 Task: Create New Customer with Customer Name: Cotton Patch Café, Billing Address Line1: 2092 Pike Street, Billing Address Line2:  San Diego, Billing Address Line3:  California 92126
Action: Mouse pressed left at (136, 29)
Screenshot: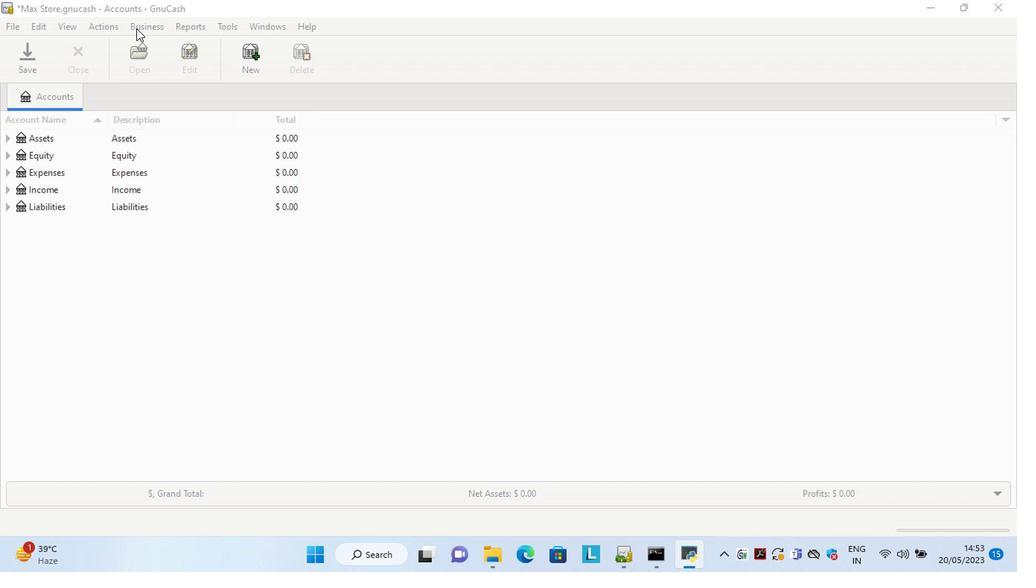 
Action: Mouse moved to (314, 66)
Screenshot: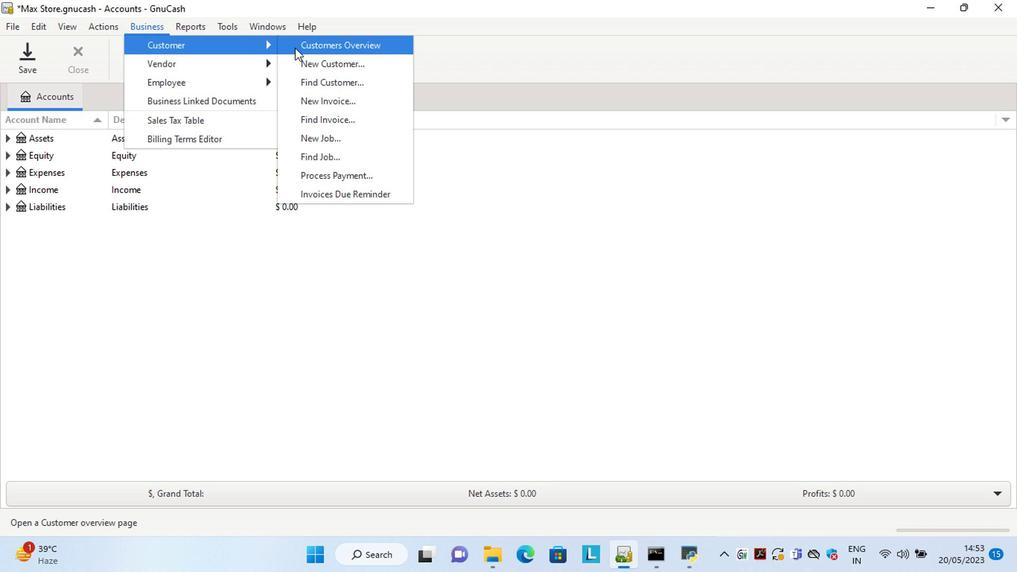 
Action: Mouse pressed left at (314, 66)
Screenshot: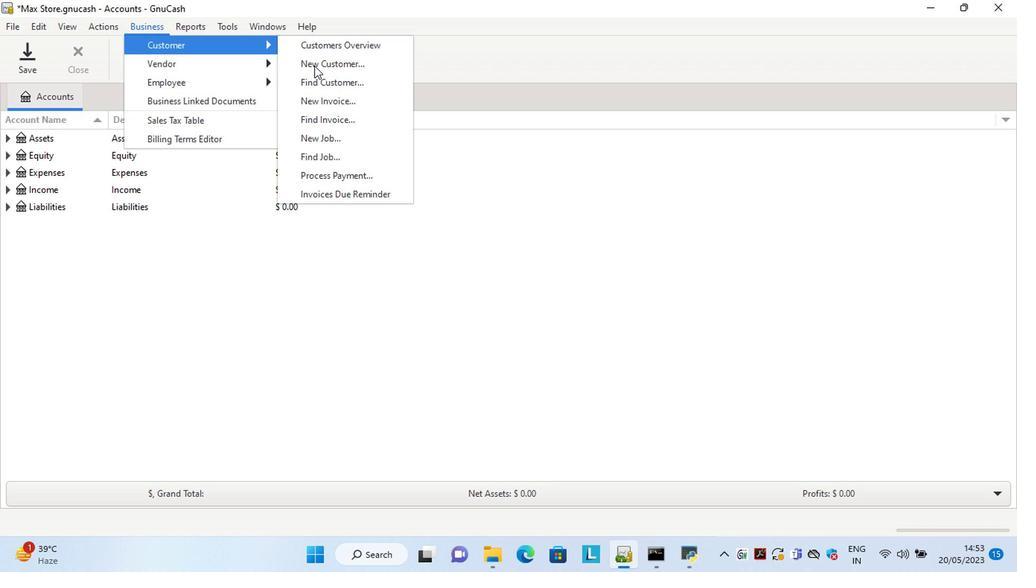 
Action: Mouse moved to (816, 300)
Screenshot: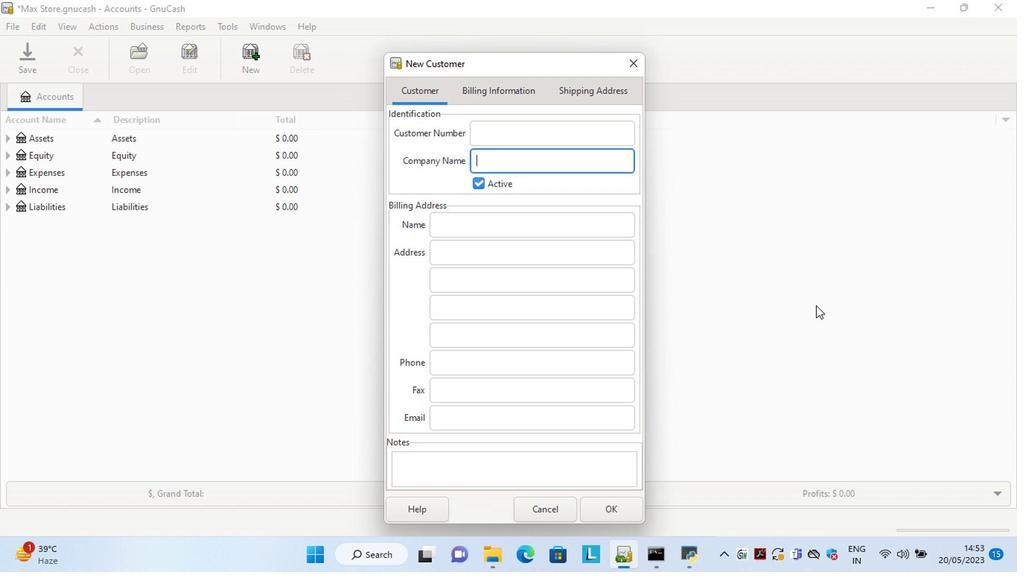 
Action: Key pressed <Key.shift>Cotton<Key.space><Key.shift>Patch<Key.space><Key.shift>Cafe<Key.tab><Key.tab><Key.tab><Key.tab>
Screenshot: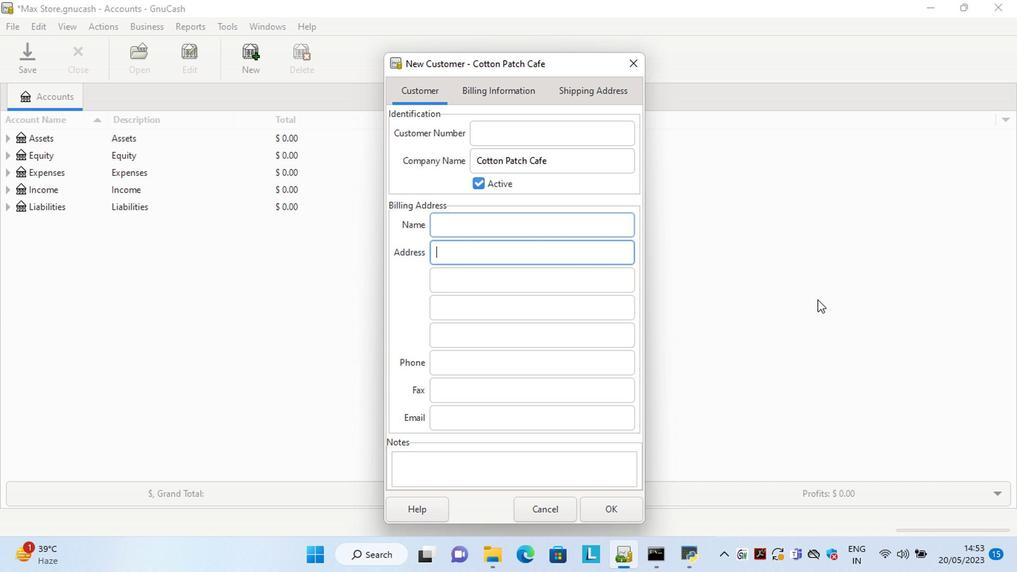 
Action: Mouse moved to (572, 261)
Screenshot: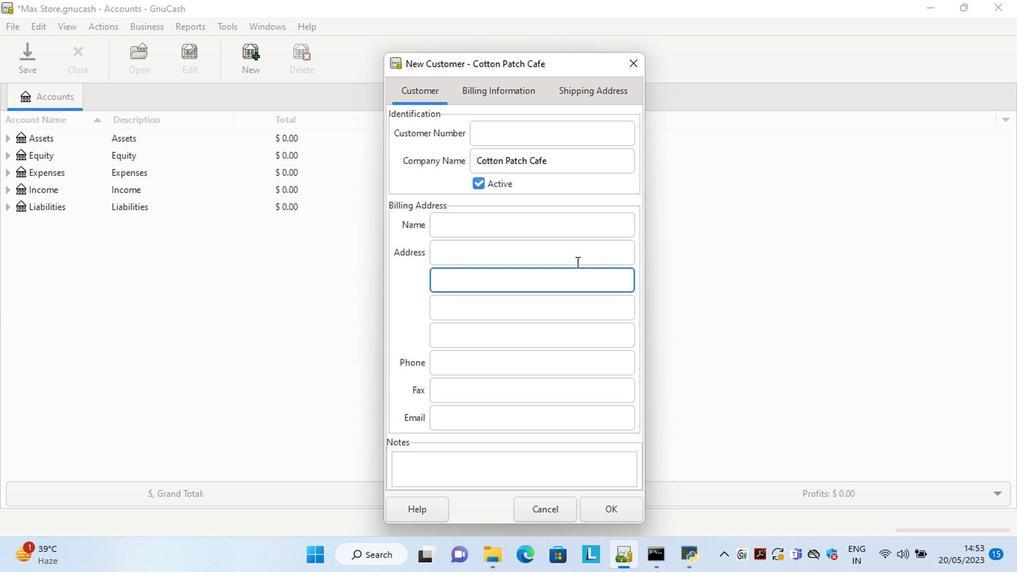 
Action: Mouse pressed left at (572, 261)
Screenshot: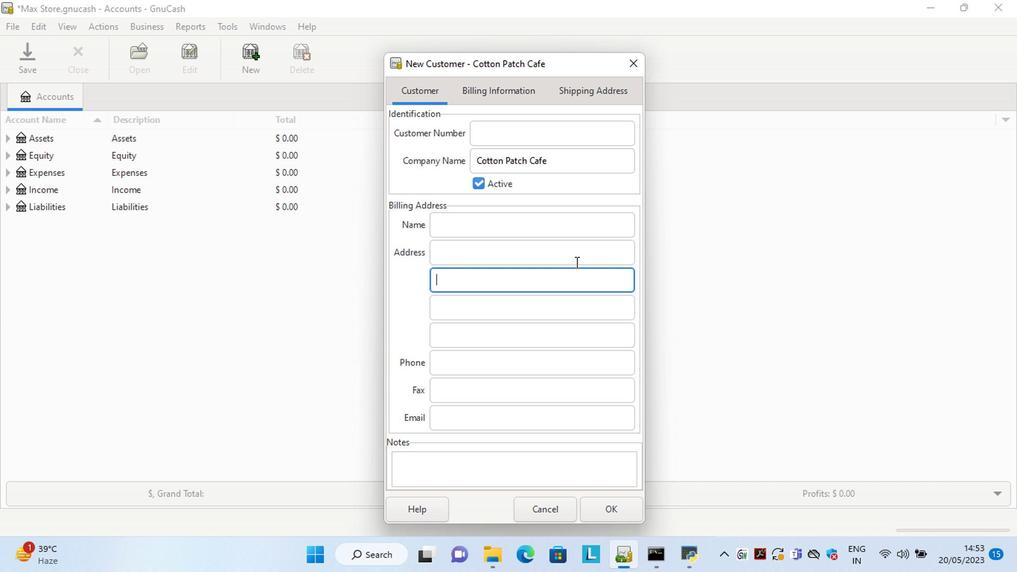 
Action: Mouse moved to (802, 261)
Screenshot: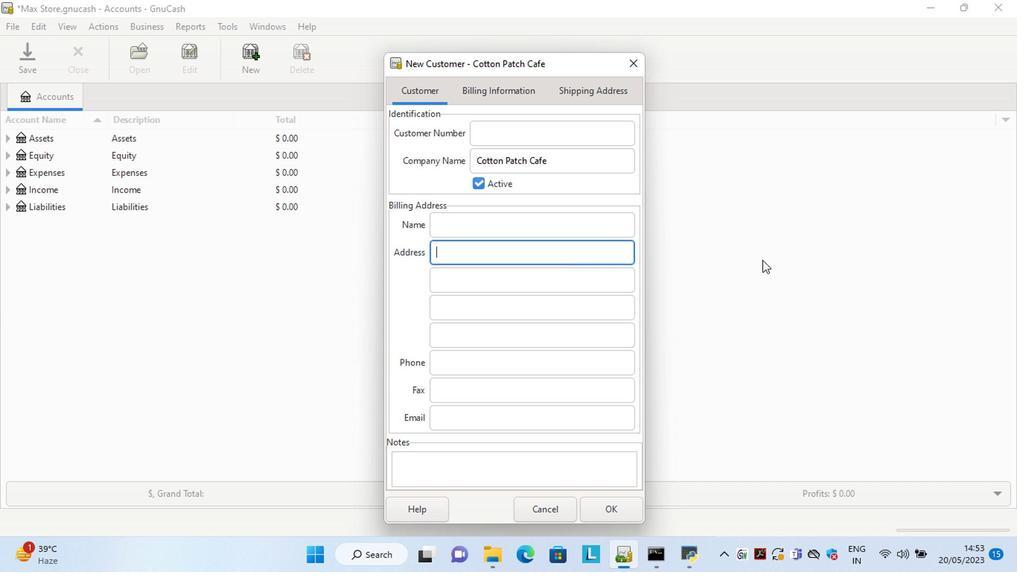 
Action: Key pressed 2092<Key.space><Key.shift>Pike<Key.space><Key.shift>Street<Key.tab><Key.shift>San<Key.space><Key.shift>Diego<Key.tab><Key.shift>California<Key.space>92126
Screenshot: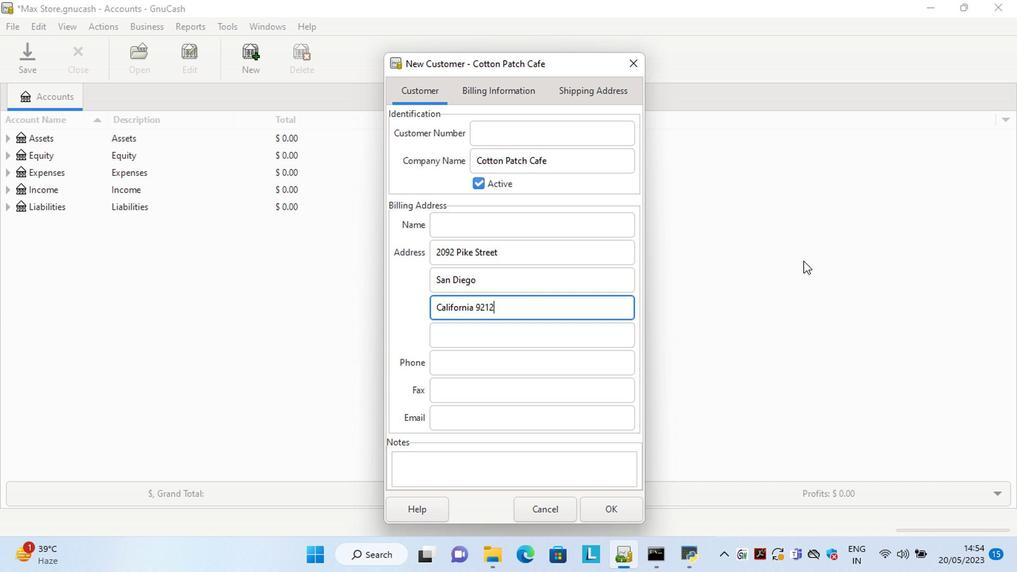 
Action: Mouse moved to (616, 505)
Screenshot: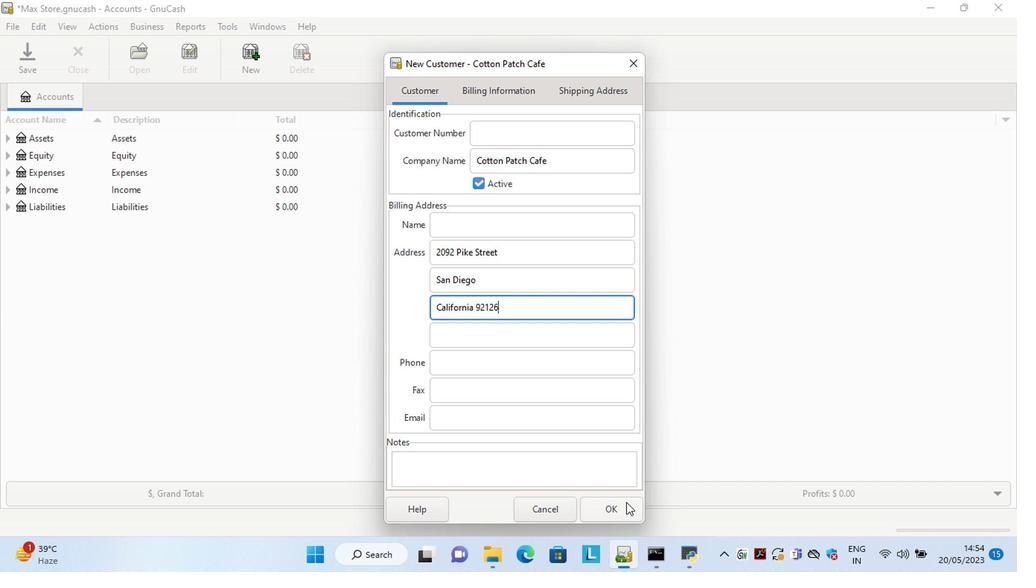 
Action: Mouse pressed left at (616, 505)
Screenshot: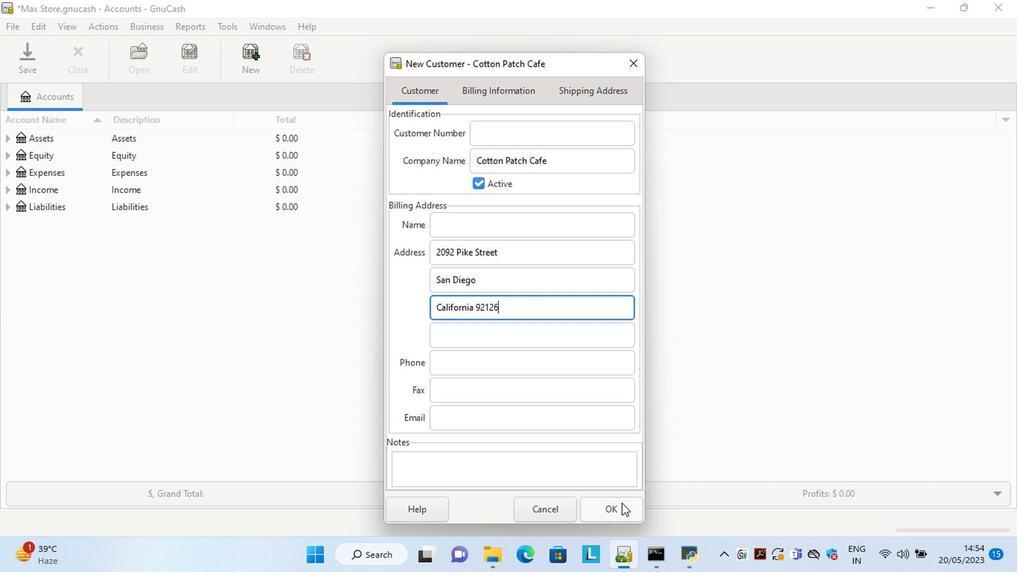 
